 Task: Create New Customer with Customer Name: Shogun Sushi and Hibachi, Billing Address Line1: 2104 Pike Street, Billing Address Line2:  San Diego, Billing Address Line3:  California 92126
Action: Mouse pressed left at (164, 33)
Screenshot: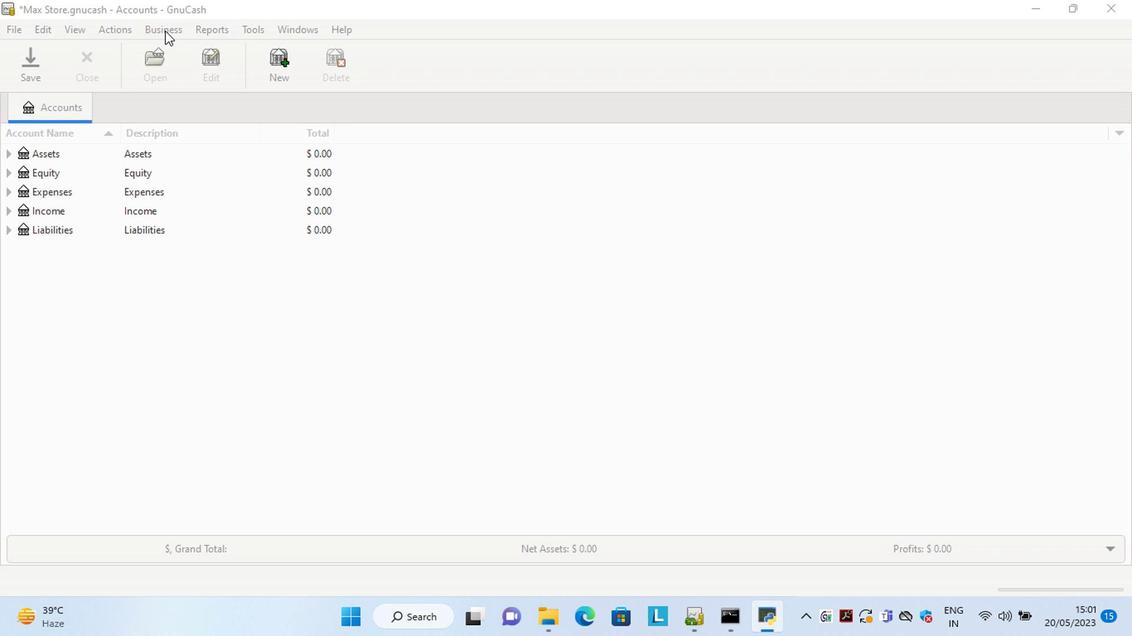 
Action: Mouse moved to (345, 71)
Screenshot: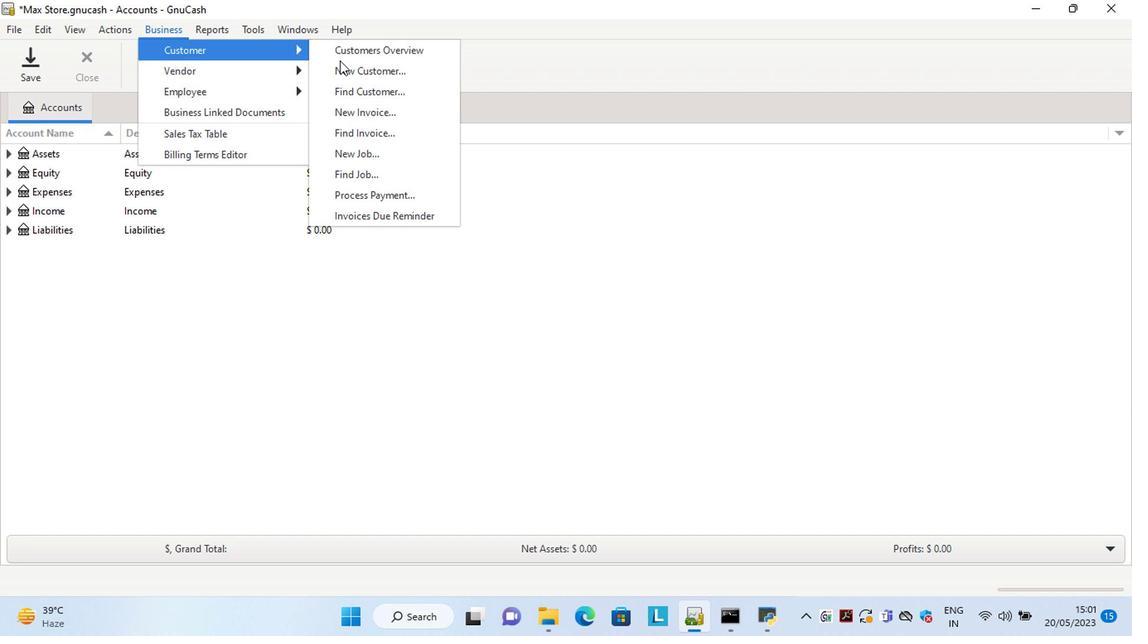 
Action: Mouse pressed left at (345, 71)
Screenshot: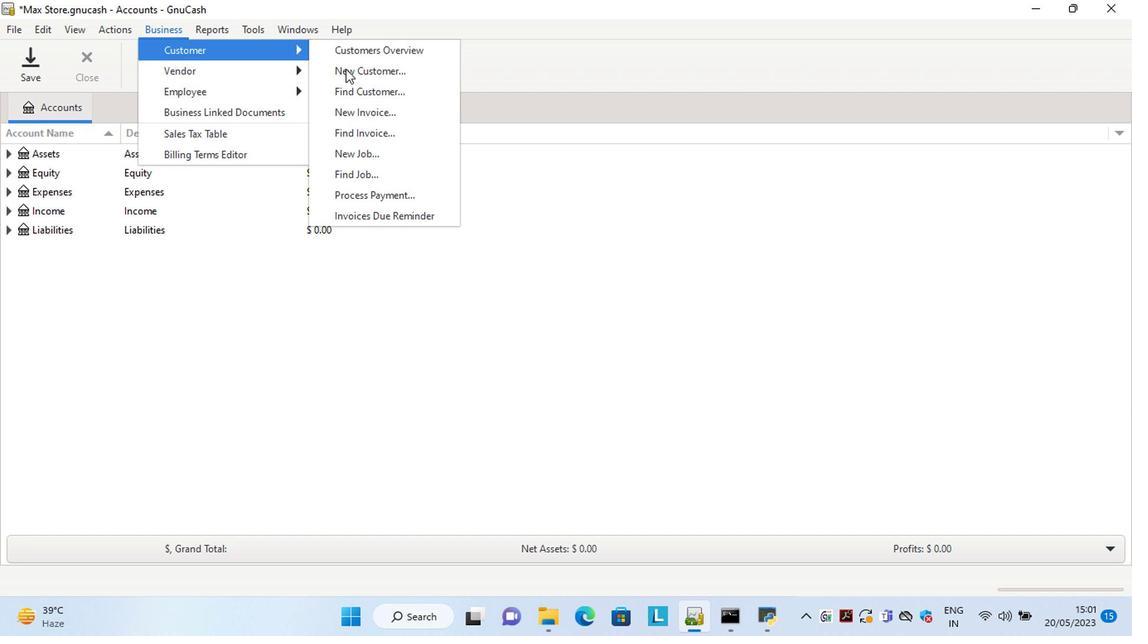
Action: Mouse moved to (973, 304)
Screenshot: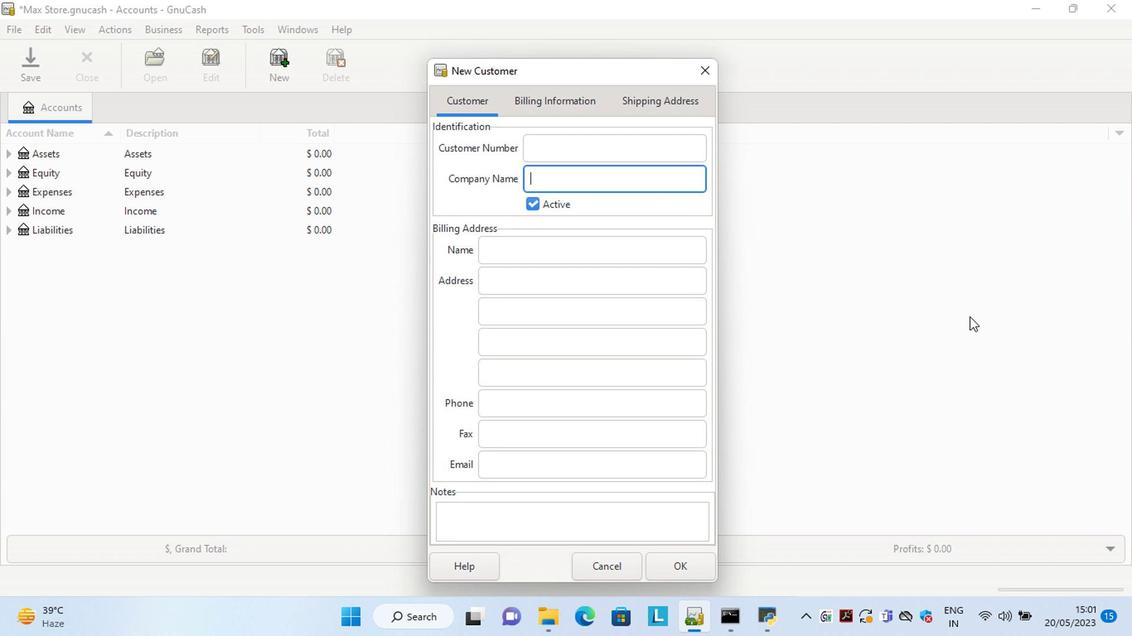 
Action: Key pressed <Key.shift>Shogun<Key.space><Key.shift>ushi<Key.space>and<Key.space><Key.shift>Hibachi<Key.tab><Key.tab><Key.tab>2104<Key.space><Key.shift>Pike<Key.space><Key.shift>Street<Key.tab>s<Key.tab>c<Key.tab>
Screenshot: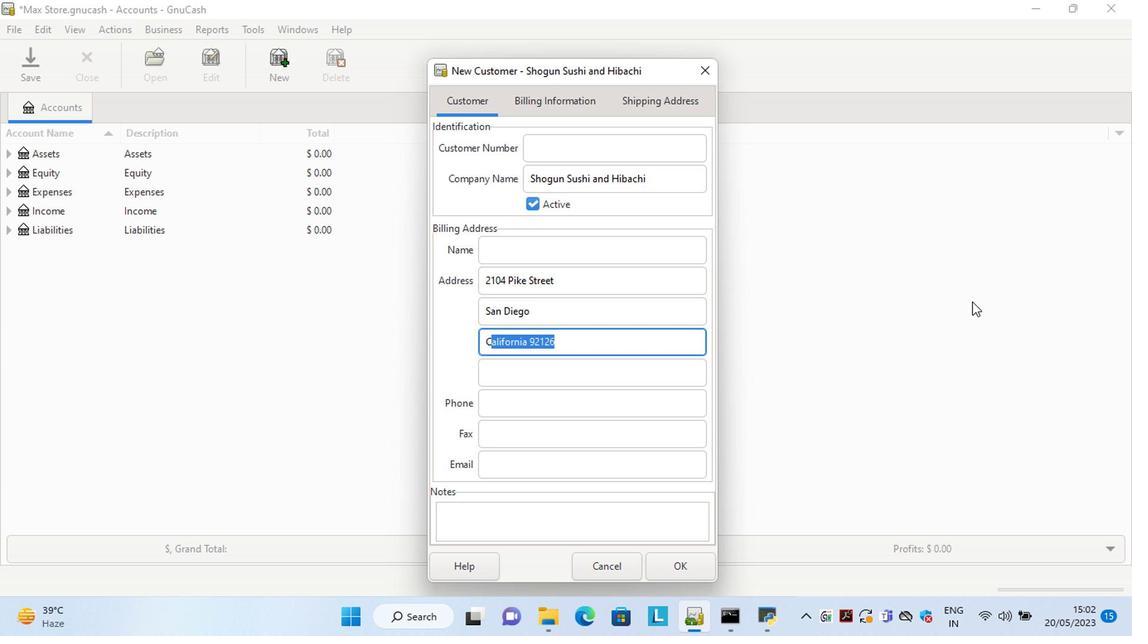 
Action: Mouse moved to (672, 568)
Screenshot: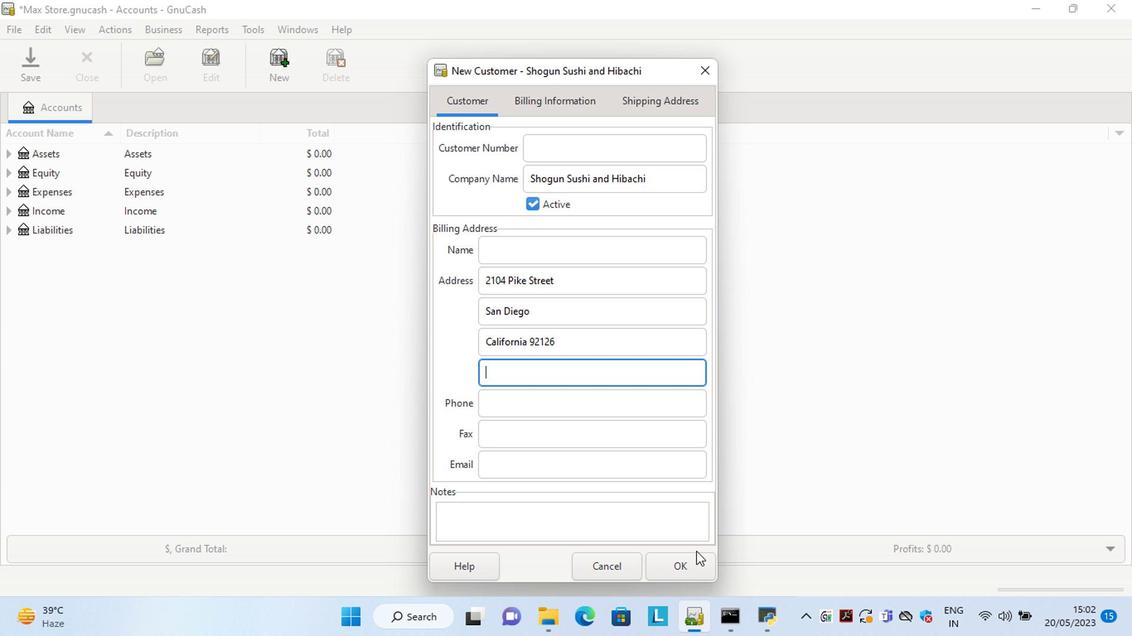 
Action: Mouse pressed left at (672, 568)
Screenshot: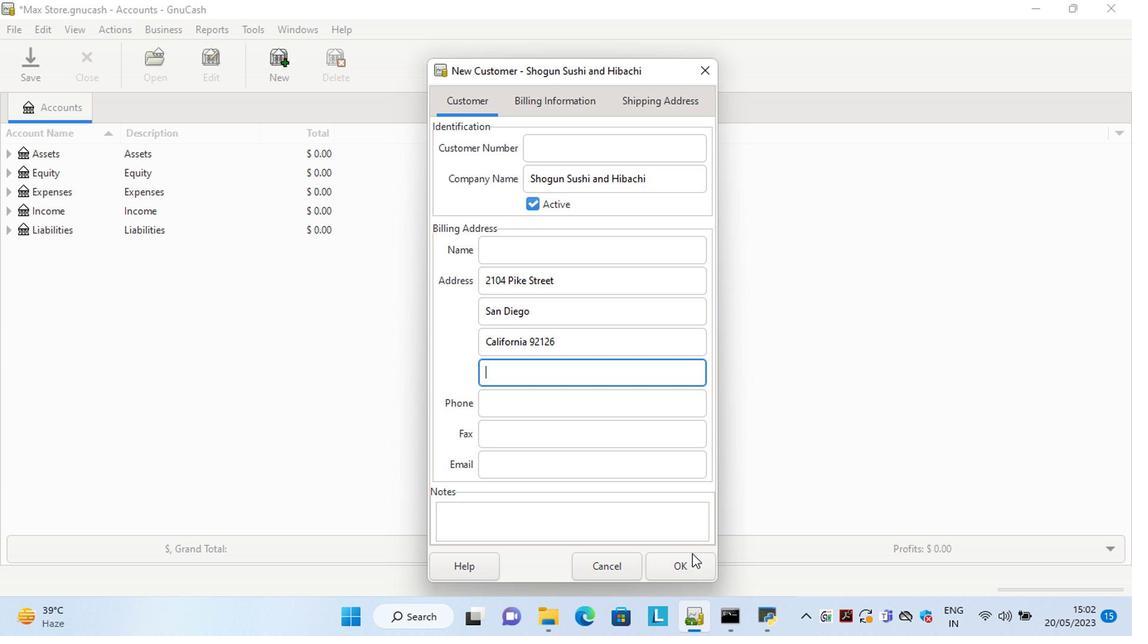 
Action: Mouse moved to (767, 283)
Screenshot: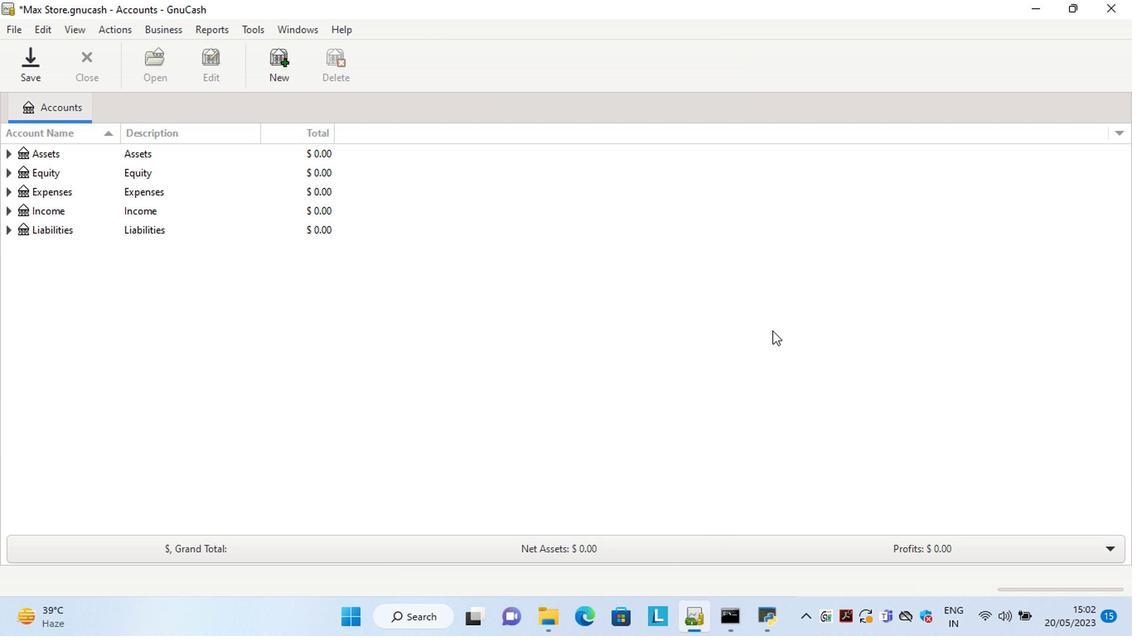 
